 Task: Reset the filters.
Action: Mouse moved to (36, 111)
Screenshot: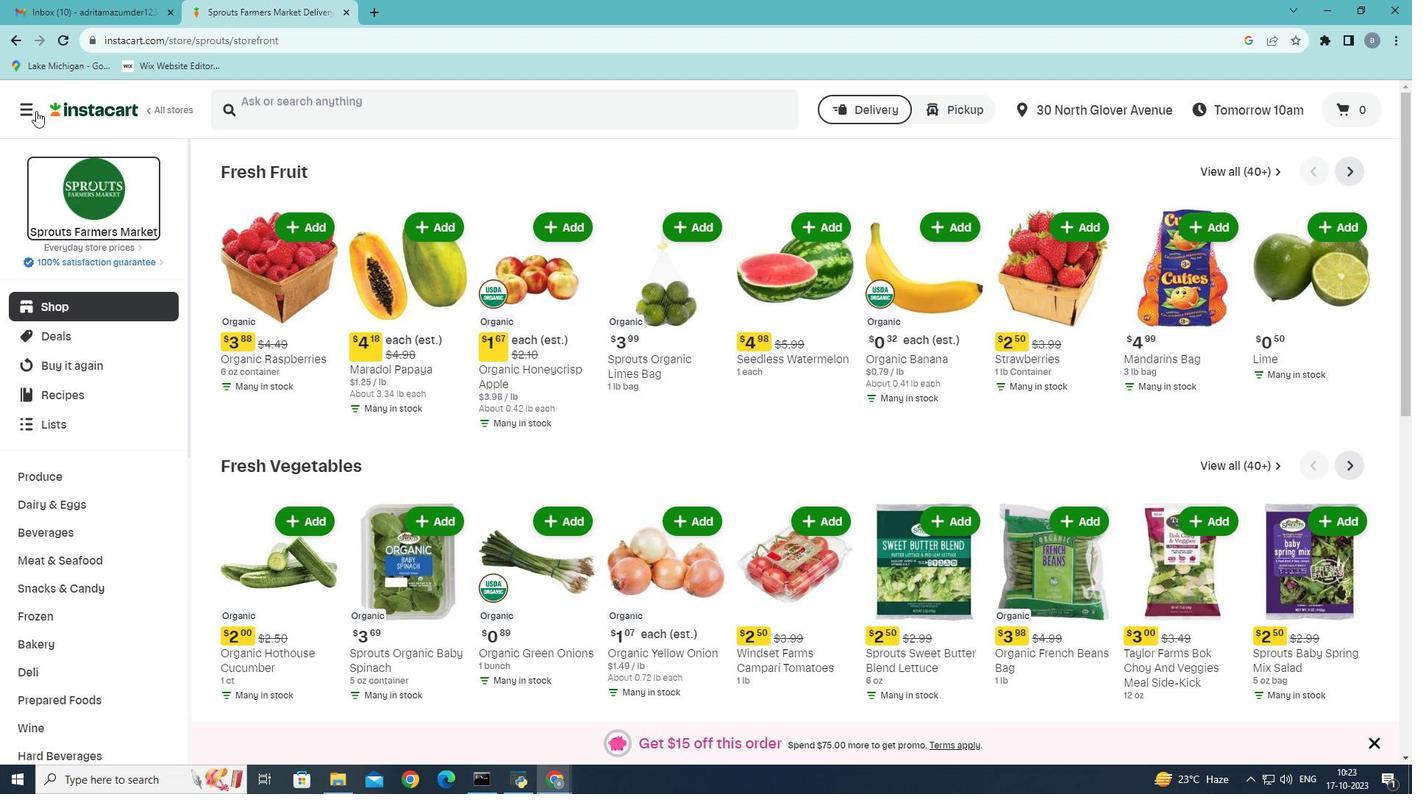 
Action: Mouse pressed left at (36, 111)
Screenshot: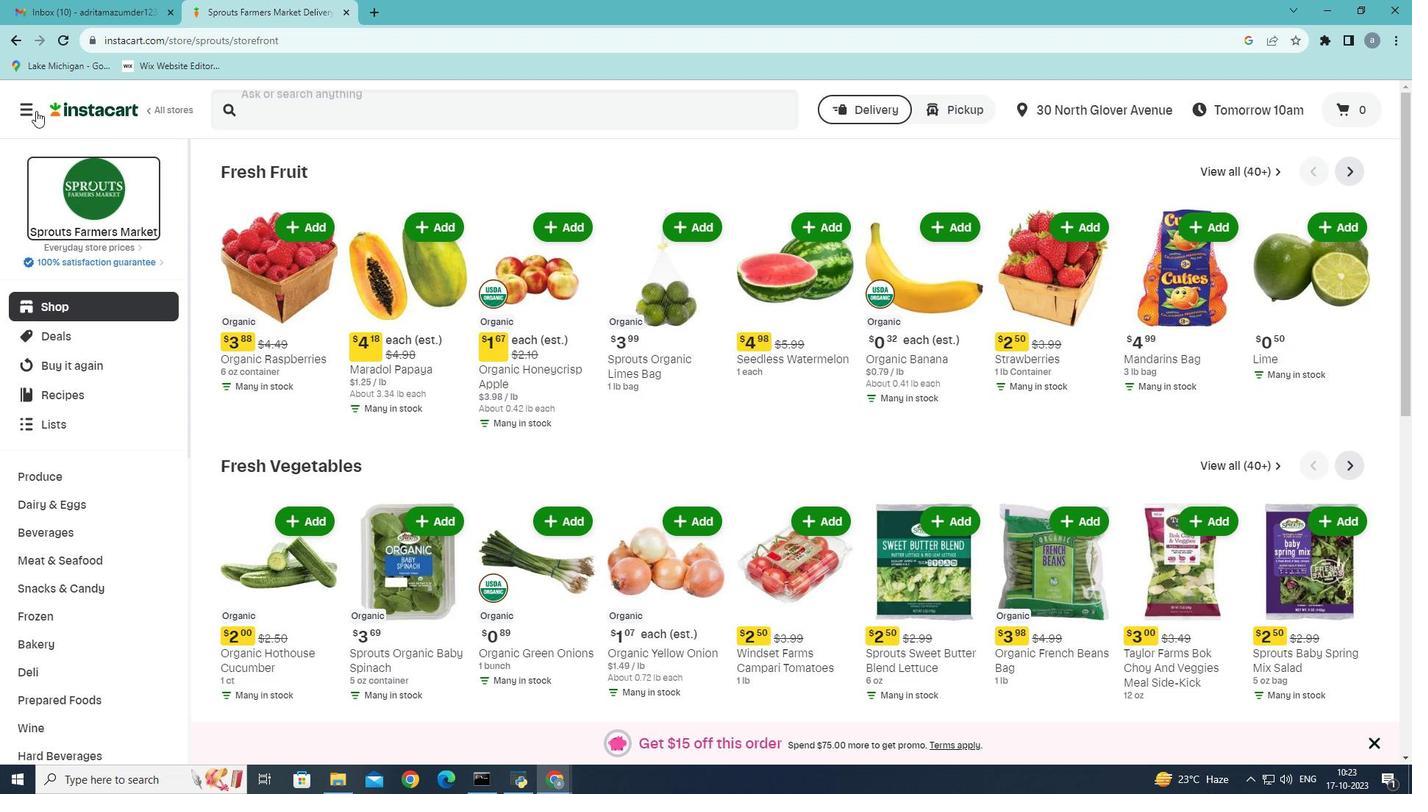 
Action: Mouse moved to (66, 433)
Screenshot: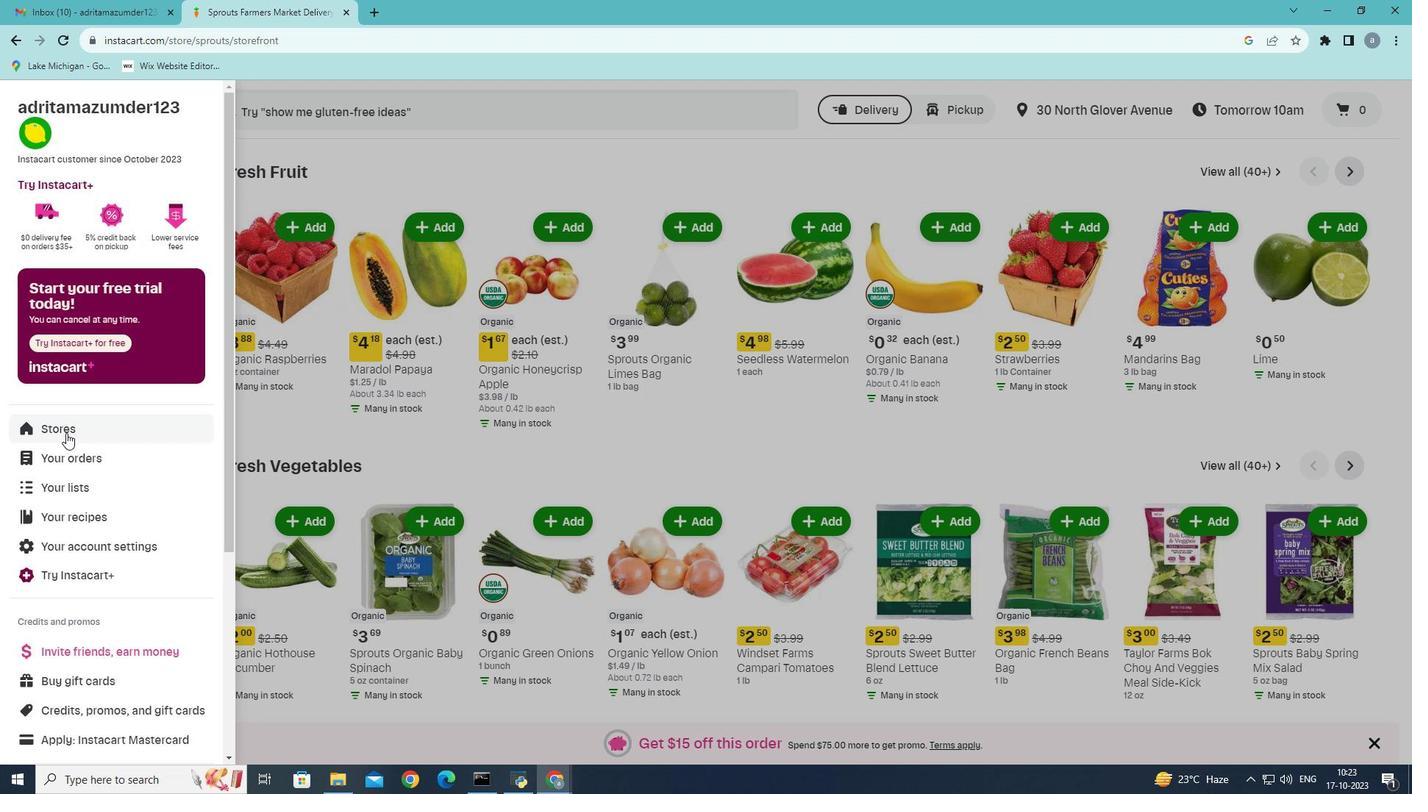
Action: Mouse pressed left at (66, 433)
Screenshot: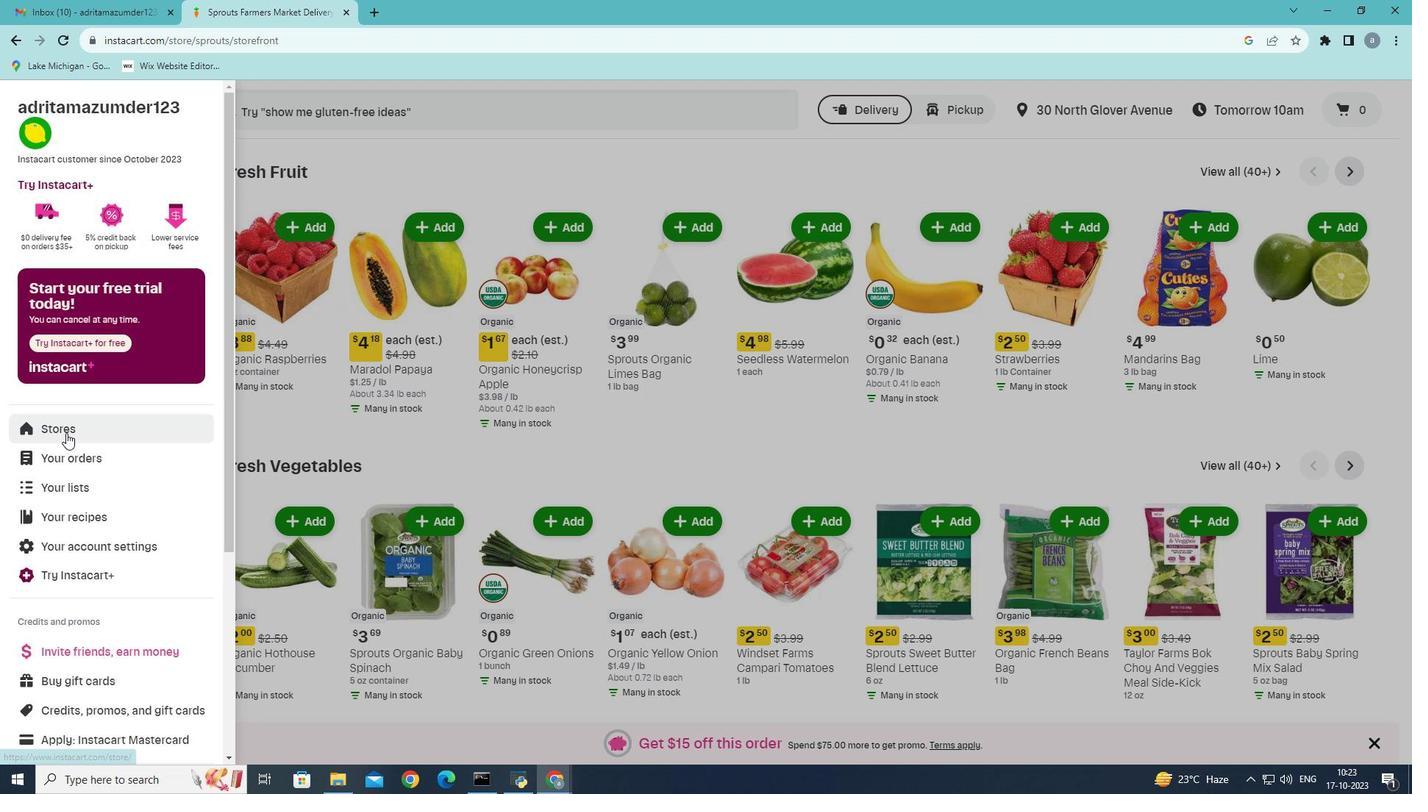 
Action: Mouse moved to (330, 169)
Screenshot: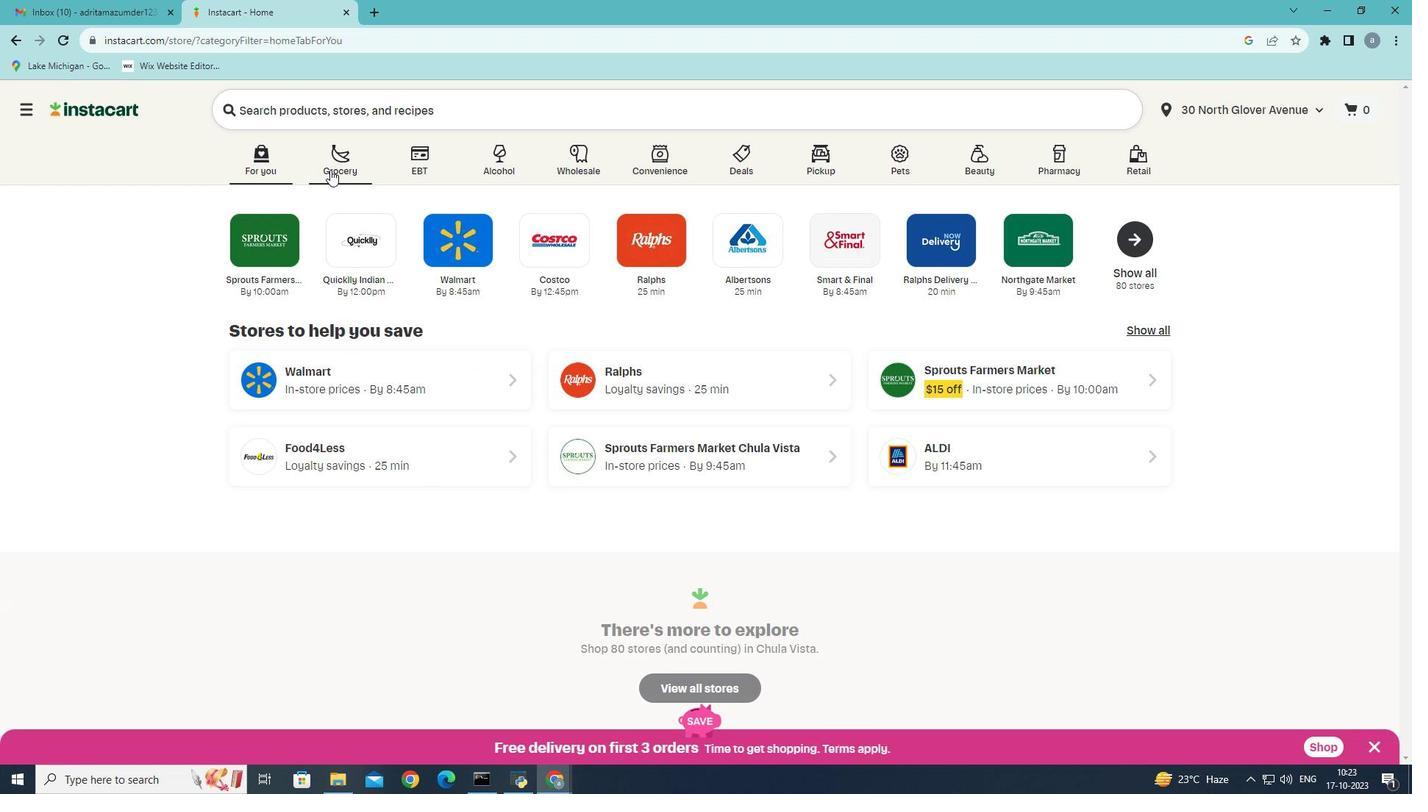
Action: Mouse pressed left at (330, 169)
Screenshot: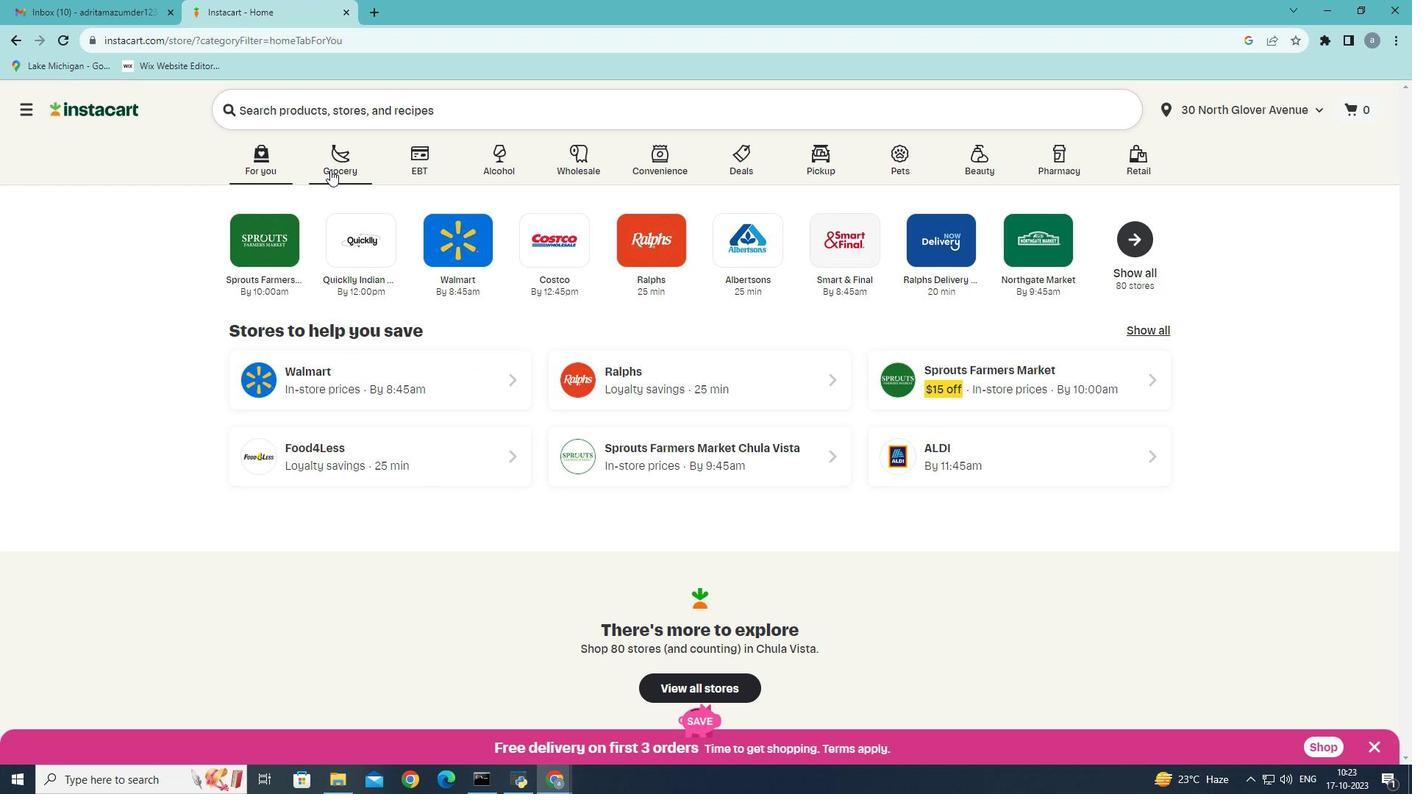 
Action: Mouse moved to (1073, 355)
Screenshot: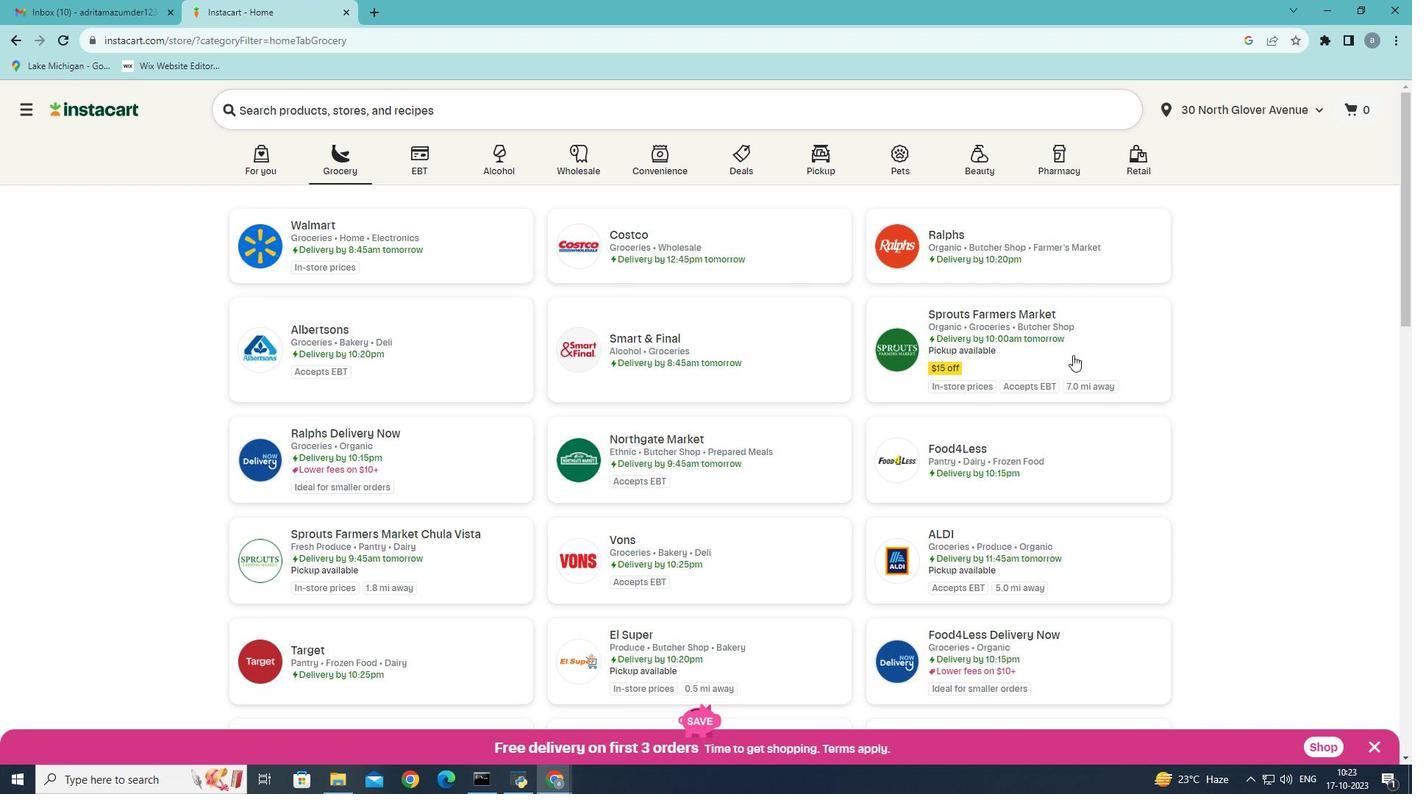 
Action: Mouse pressed left at (1073, 355)
Screenshot: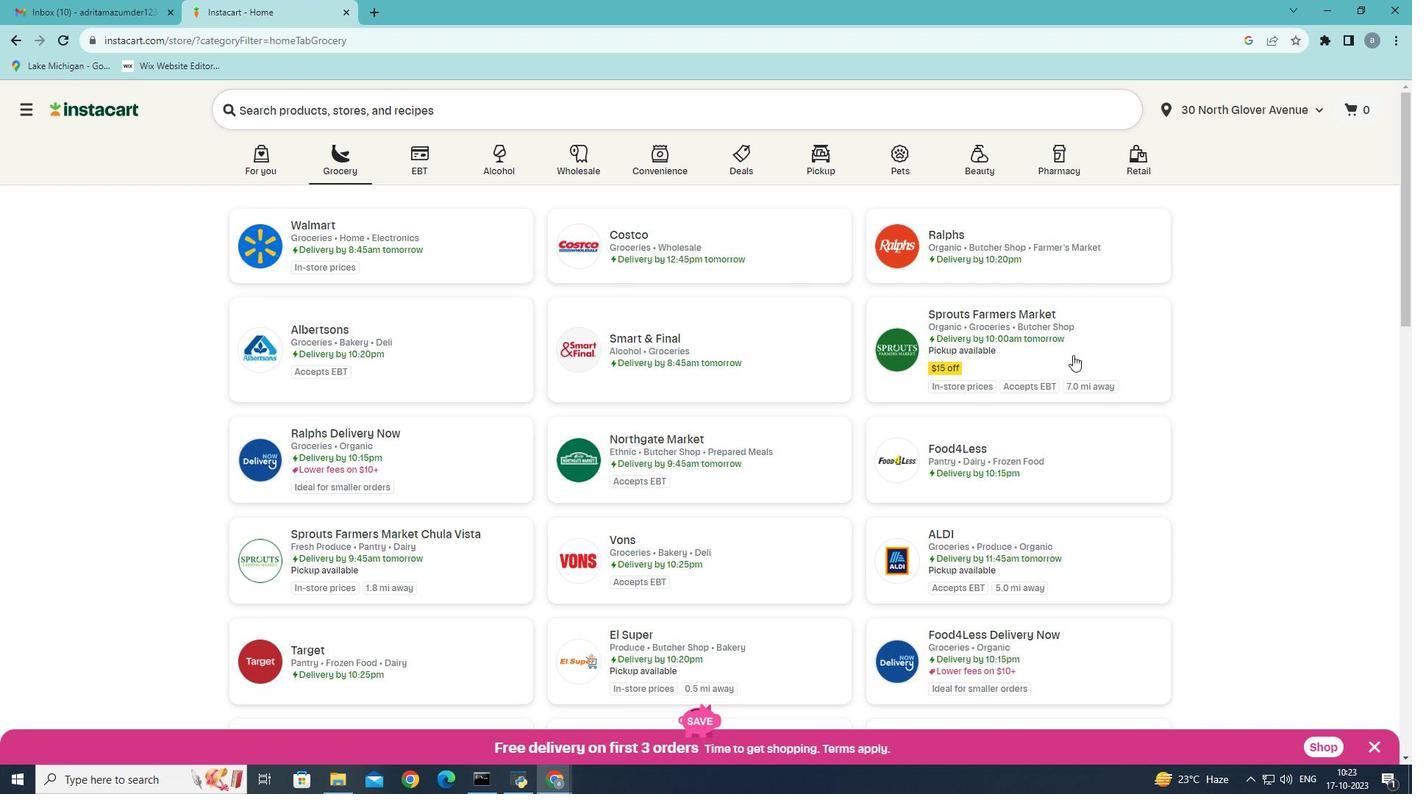 
Action: Mouse moved to (104, 556)
Screenshot: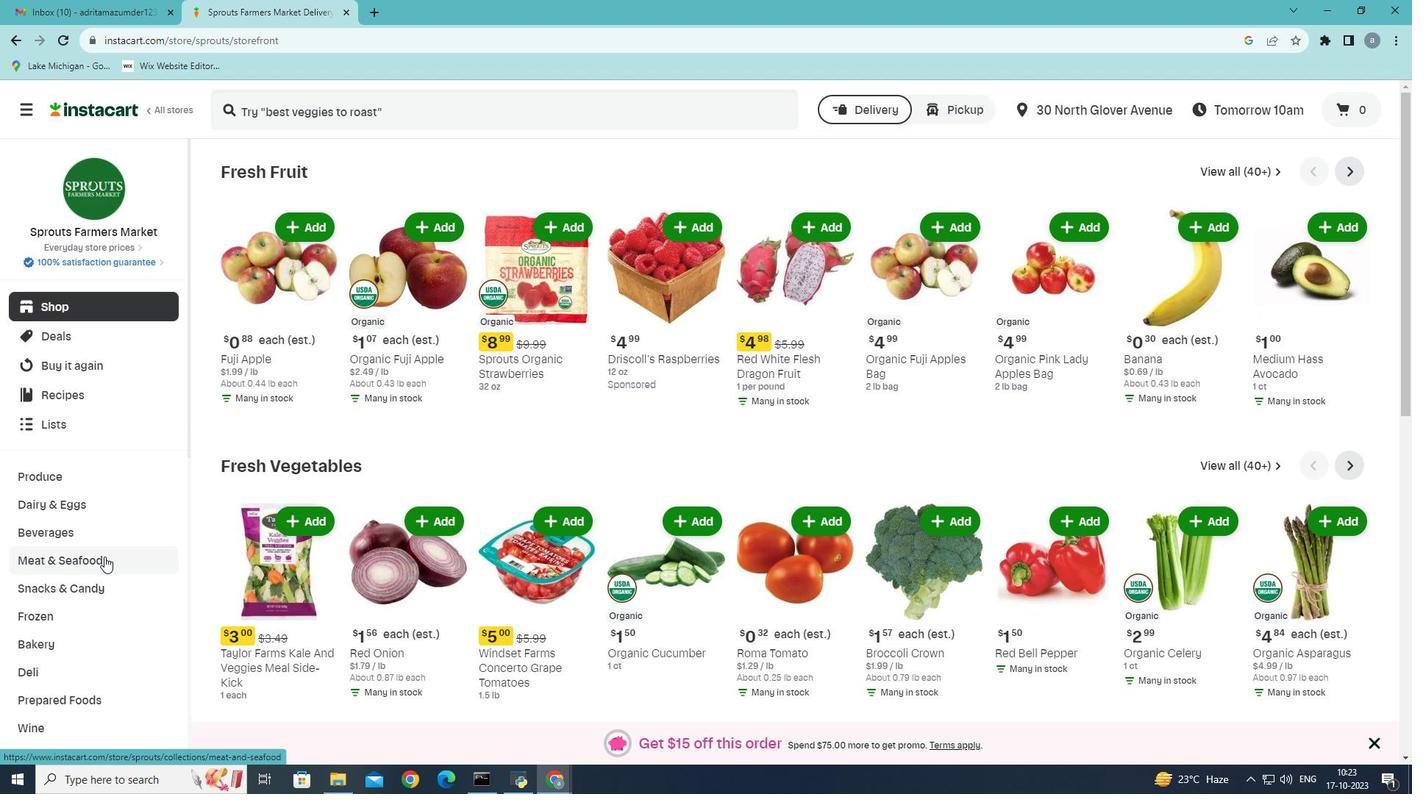 
Action: Mouse pressed left at (104, 556)
Screenshot: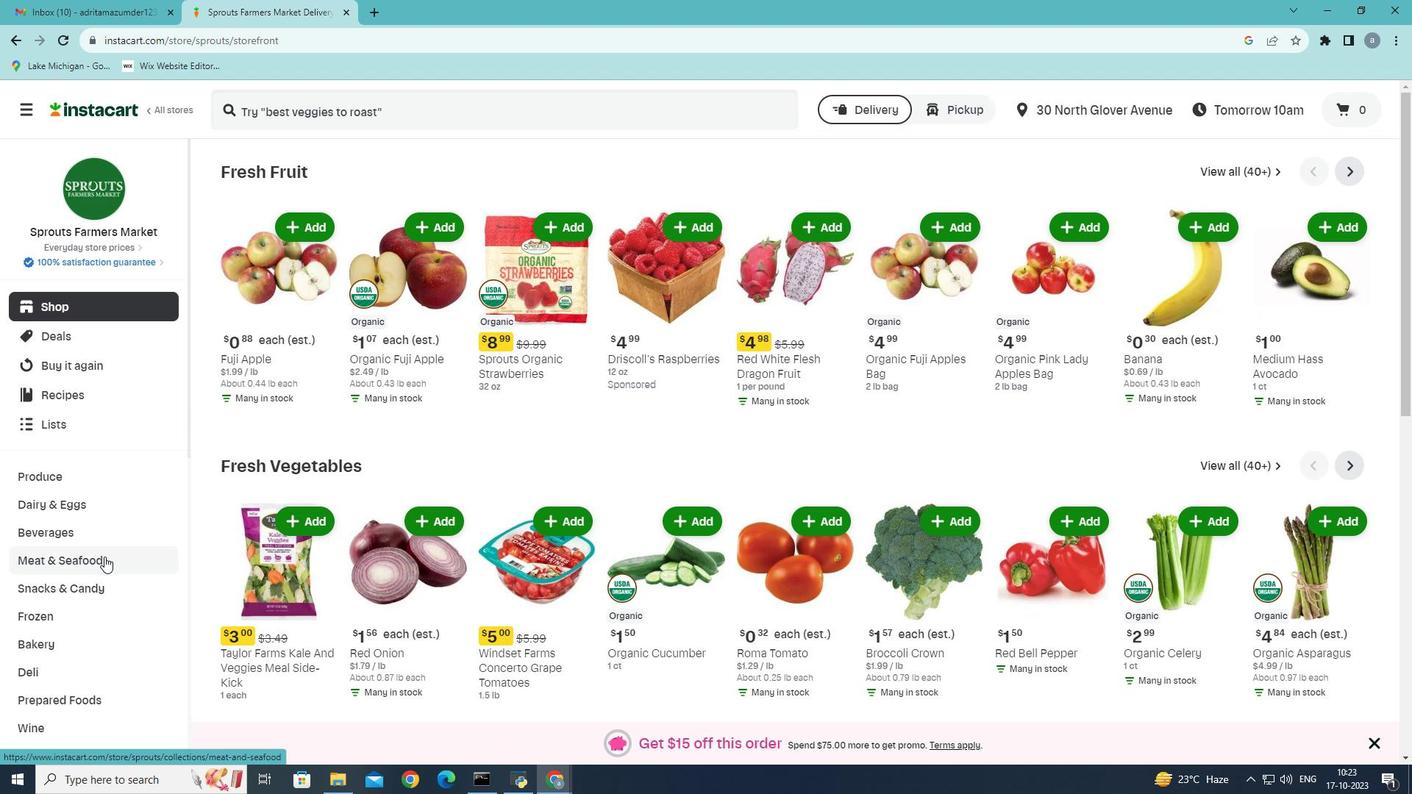 
Action: Mouse moved to (439, 208)
Screenshot: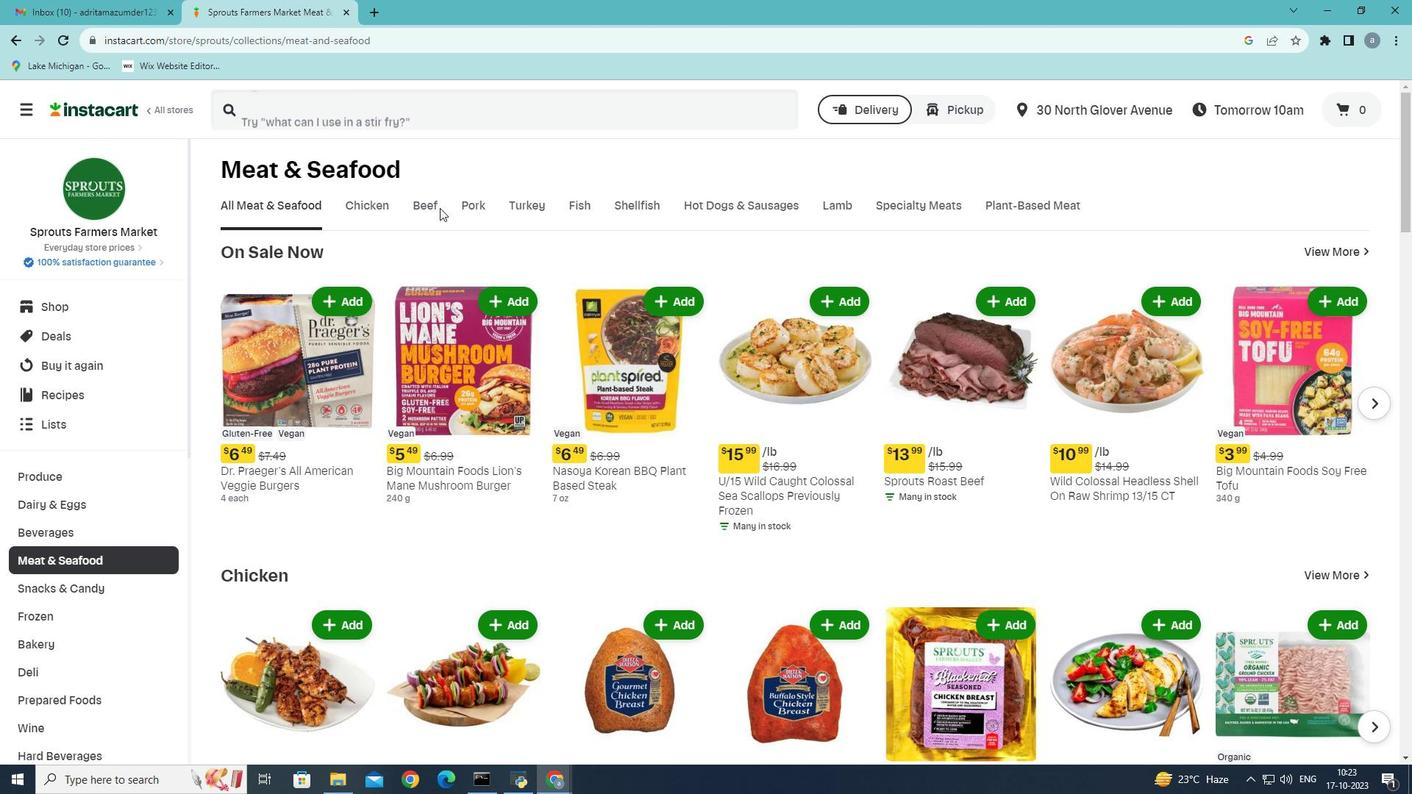 
Action: Mouse pressed left at (439, 208)
Screenshot: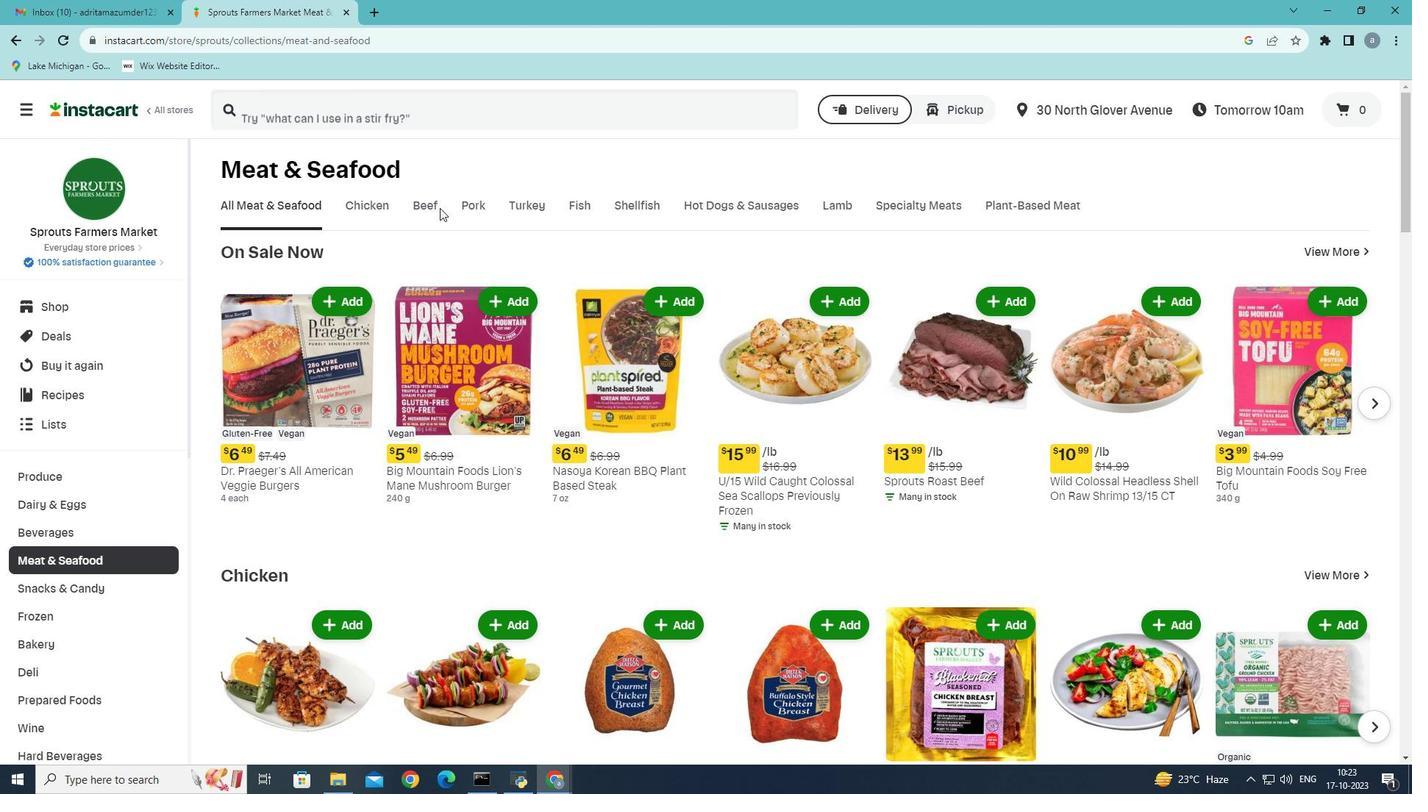 
Action: Mouse moved to (428, 210)
Screenshot: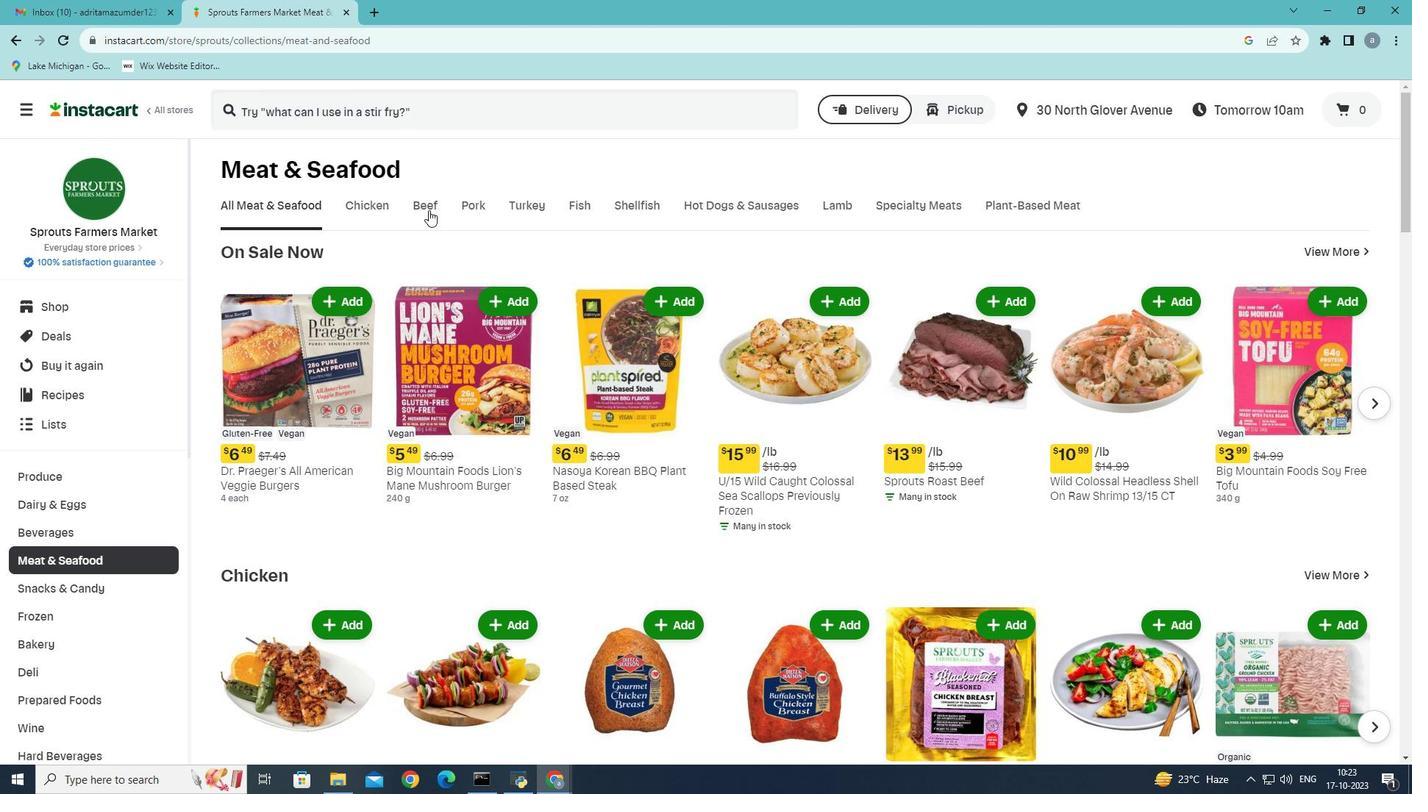 
Action: Mouse pressed left at (428, 210)
Screenshot: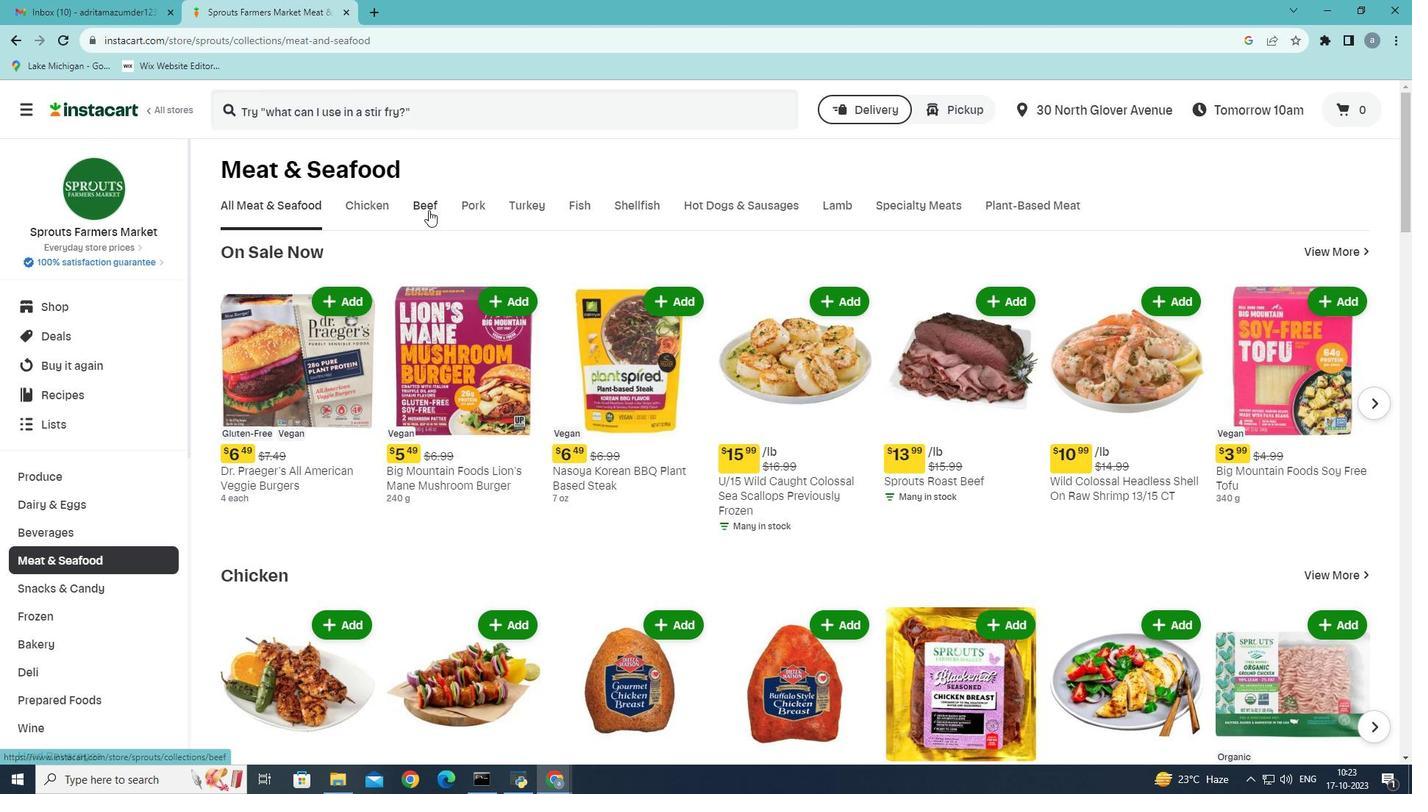 
Action: Mouse moved to (509, 272)
Screenshot: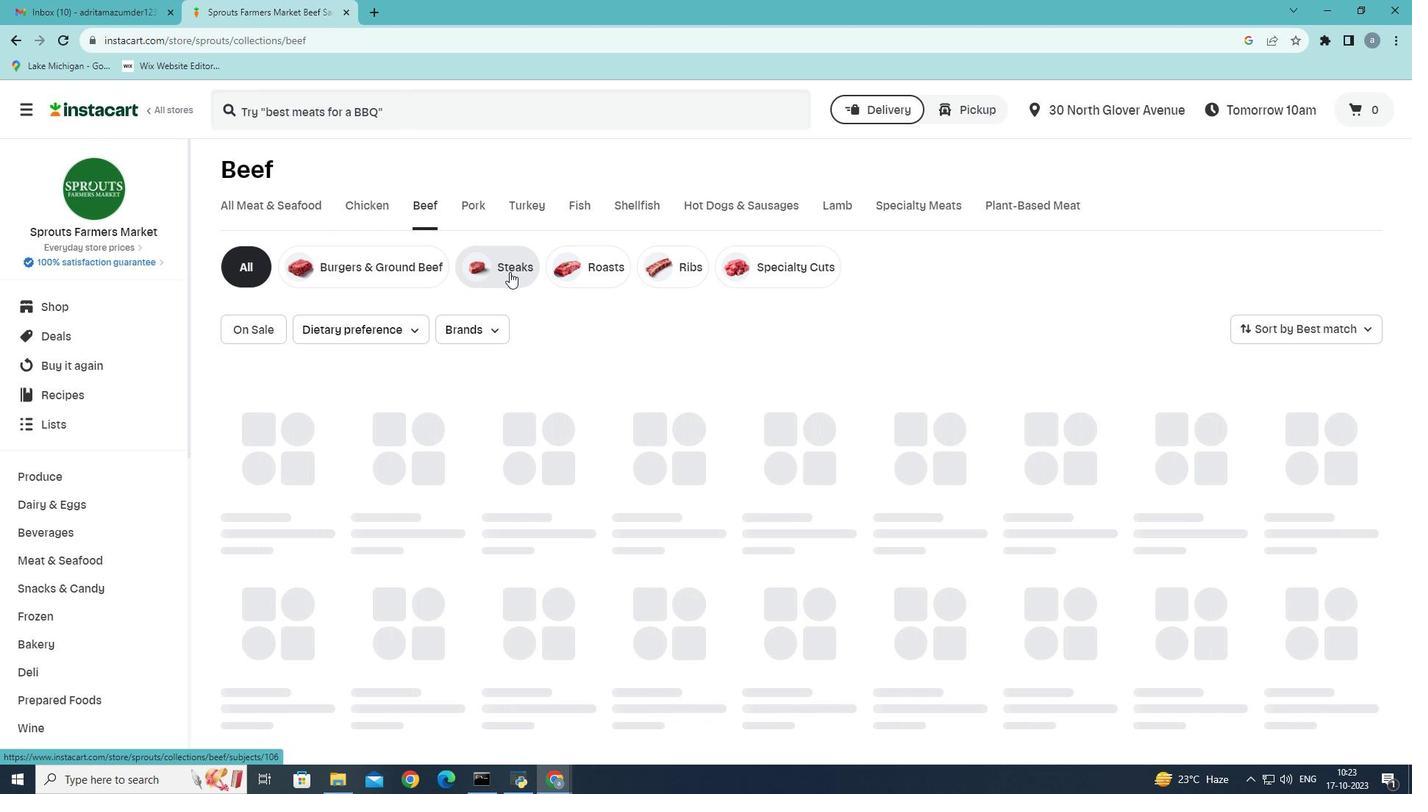 
Action: Mouse pressed left at (509, 272)
Screenshot: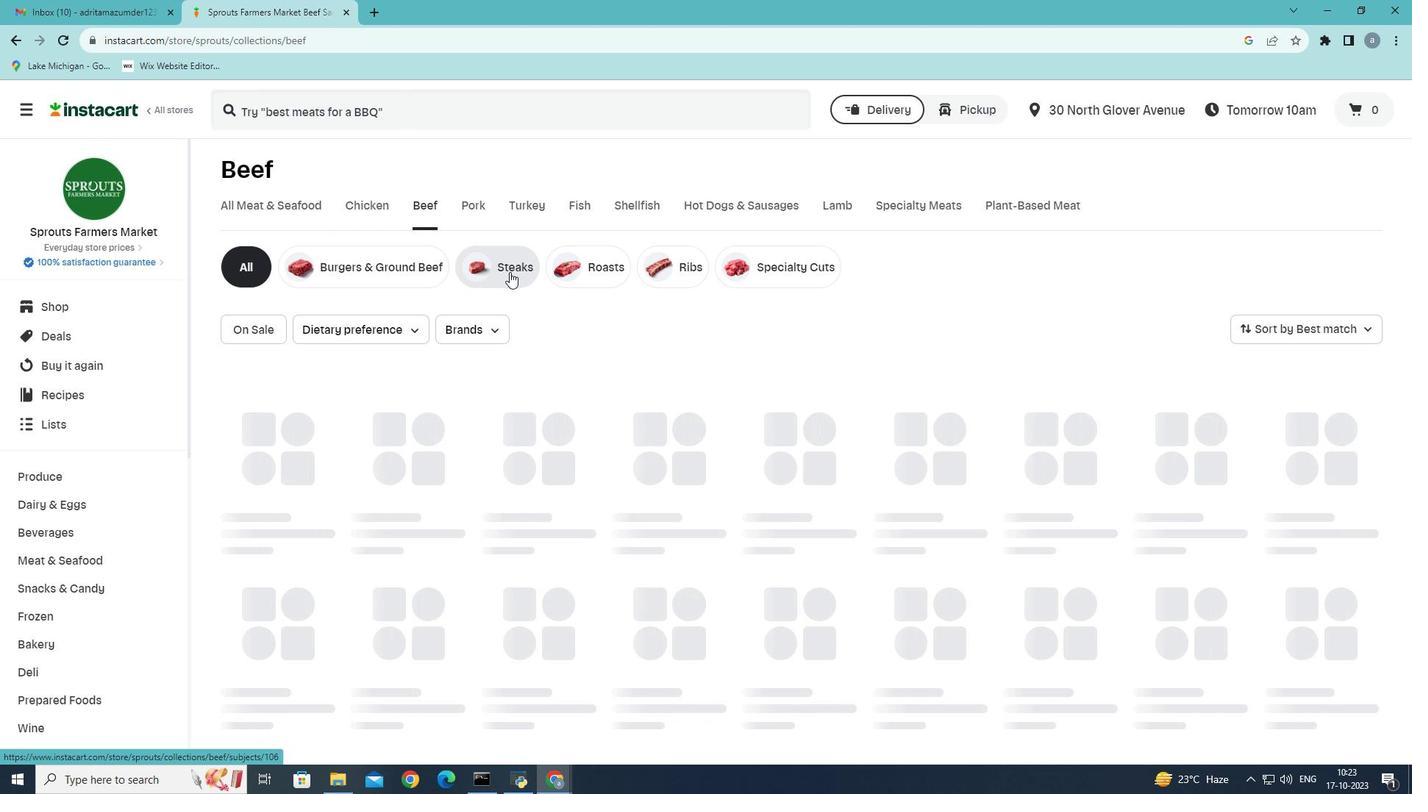 
Action: Mouse moved to (511, 270)
Screenshot: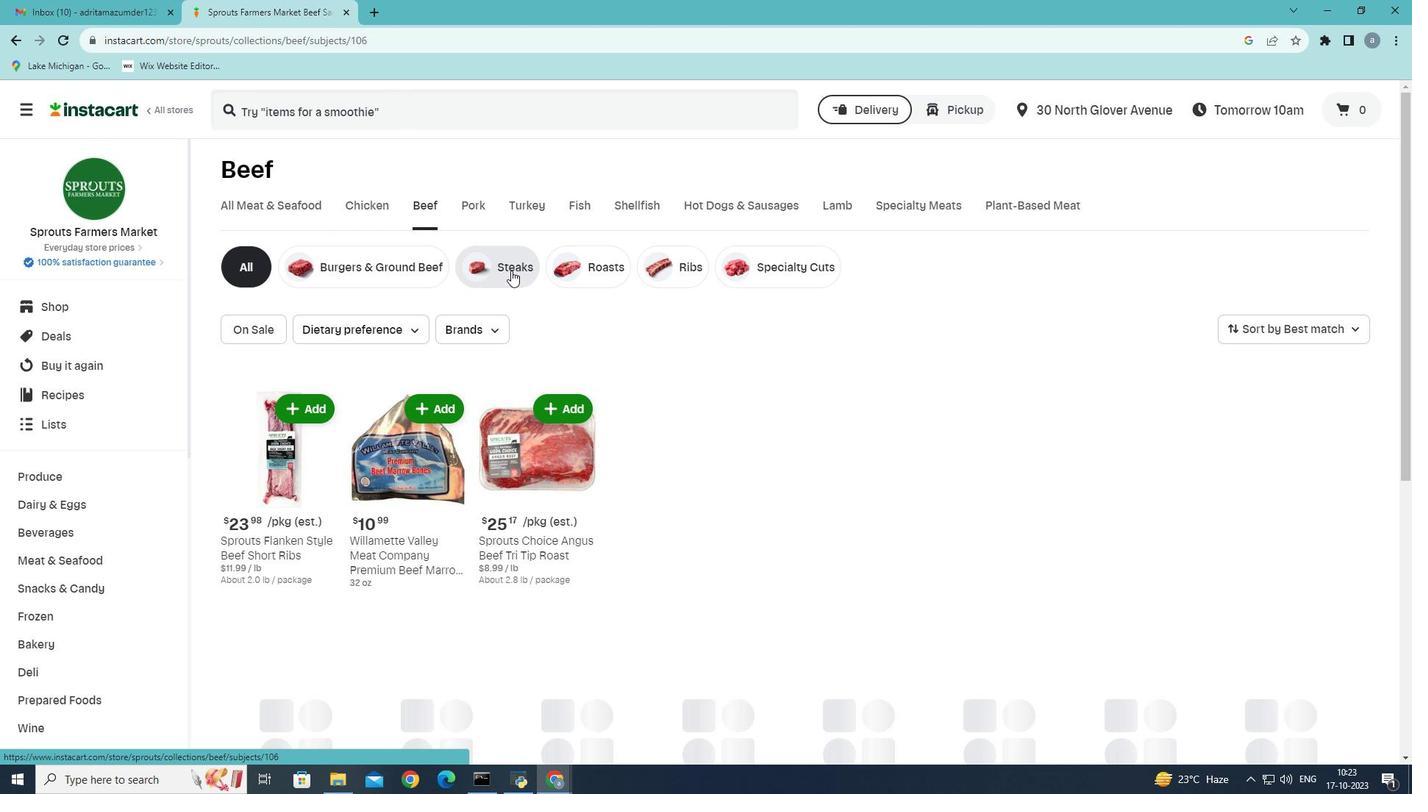 
Action: Mouse pressed left at (511, 270)
Screenshot: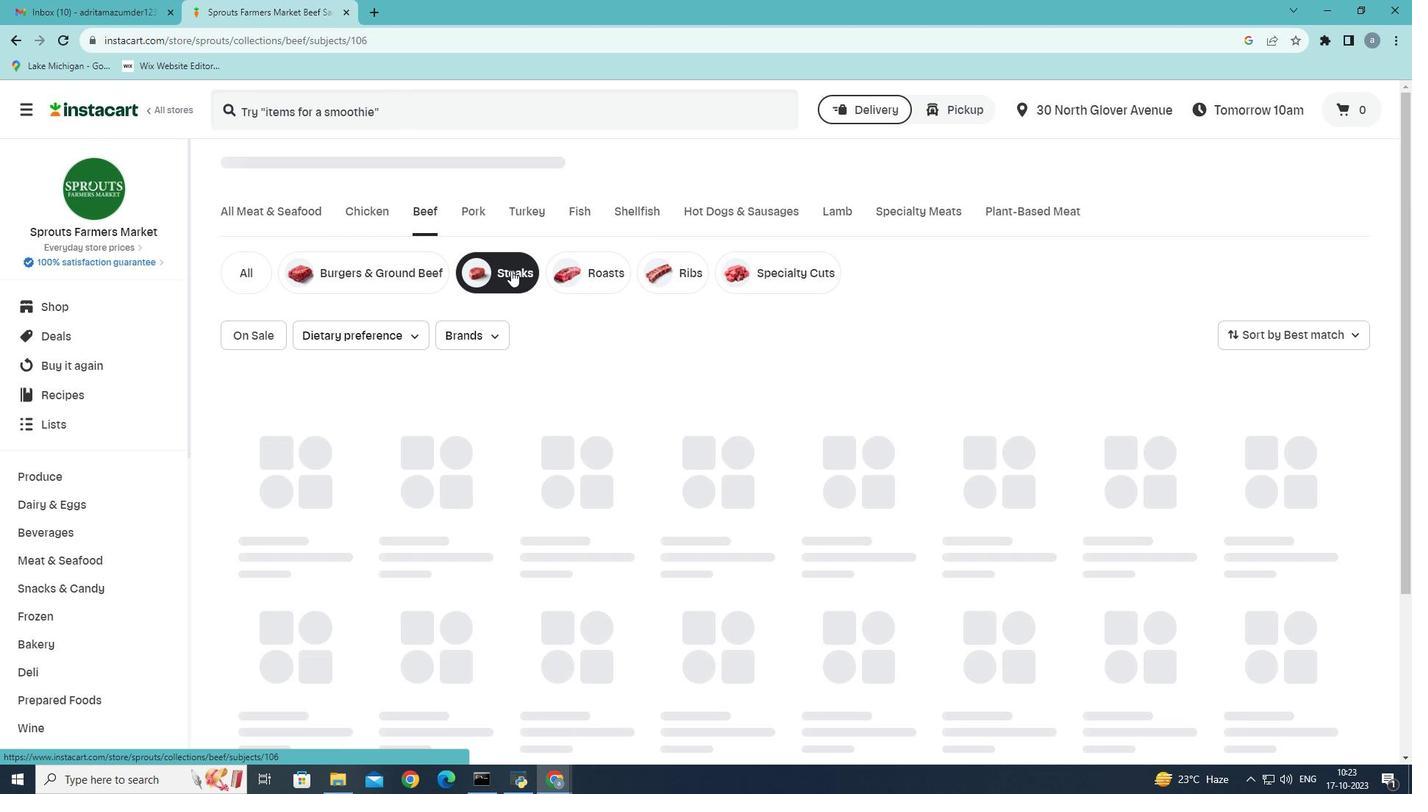 
Action: Mouse moved to (489, 327)
Screenshot: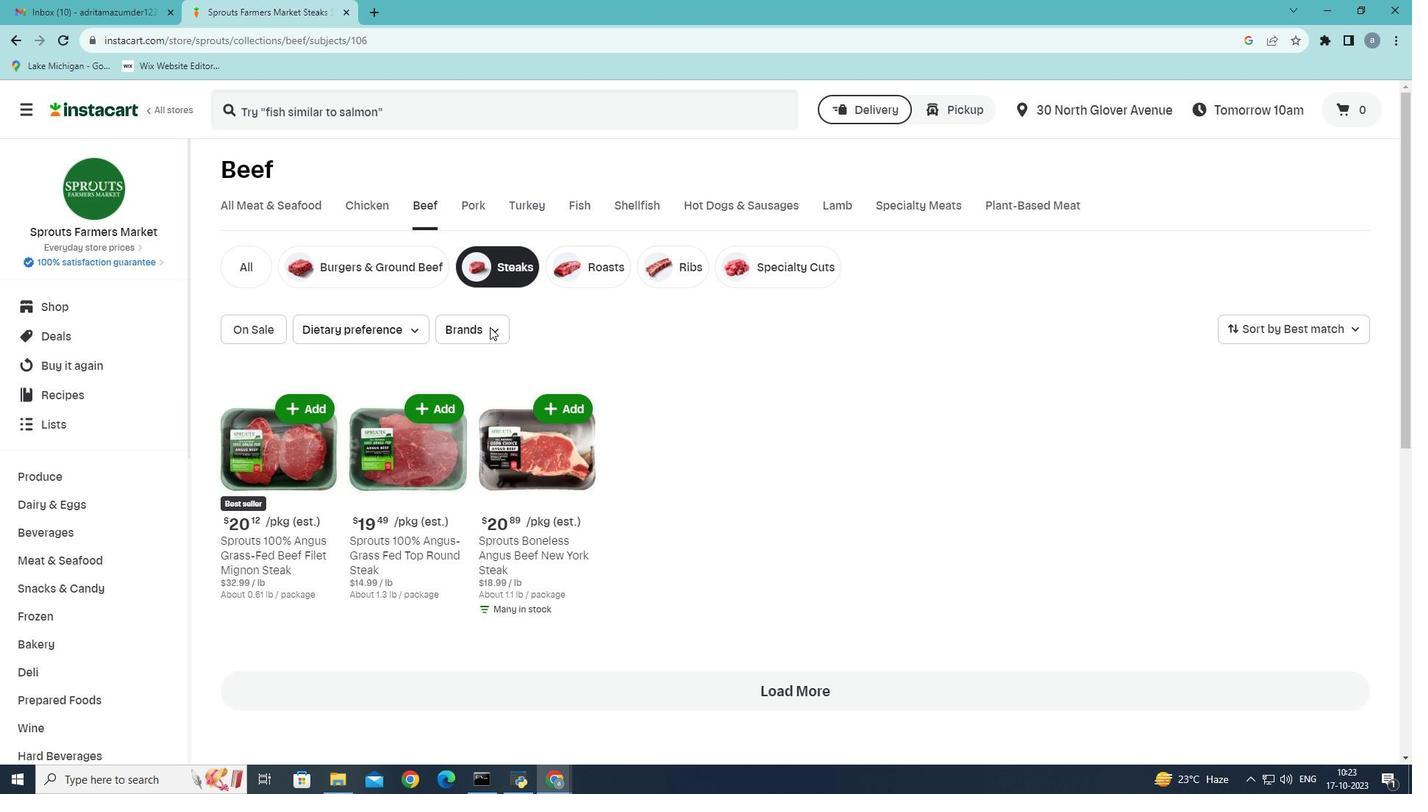 
Action: Mouse pressed left at (489, 327)
Screenshot: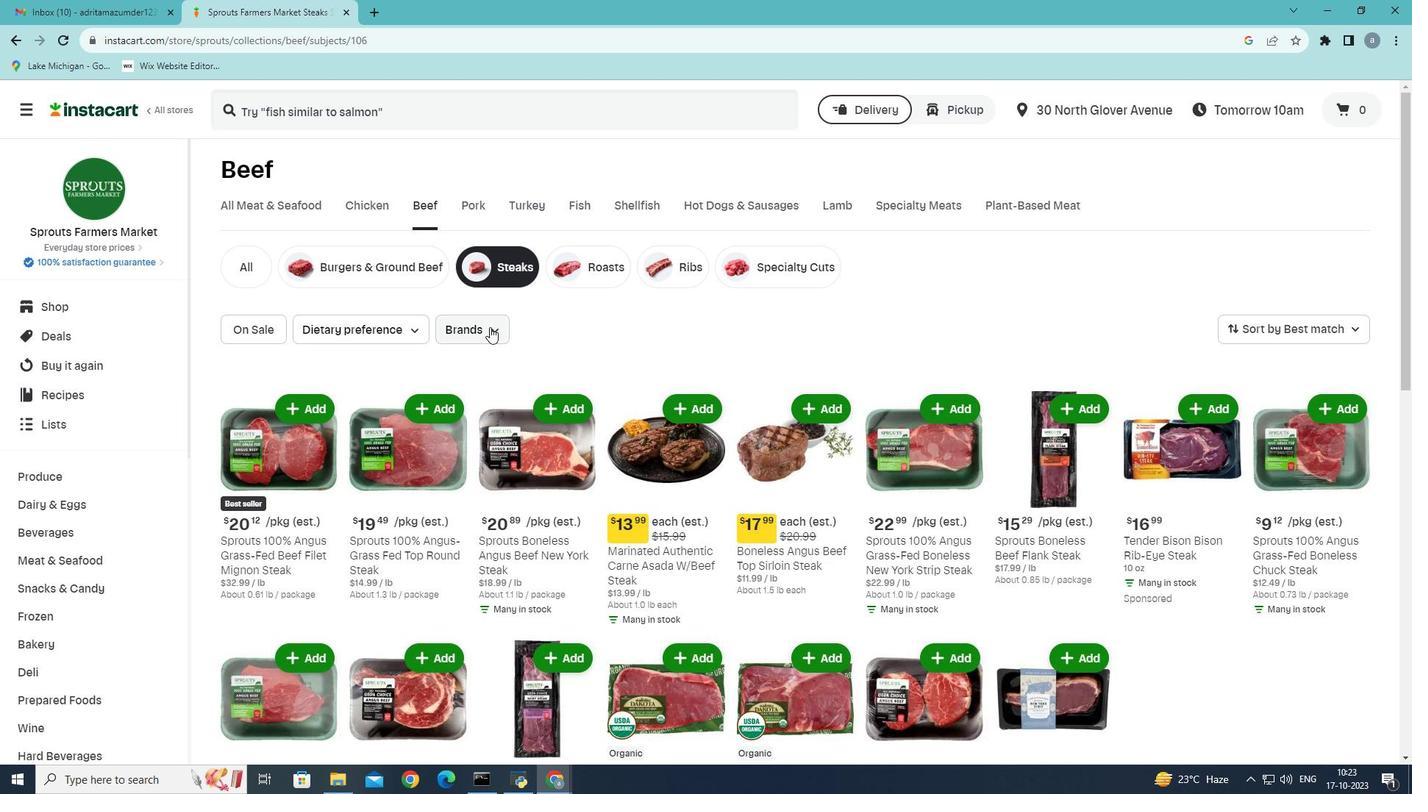 
Action: Mouse moved to (459, 486)
Screenshot: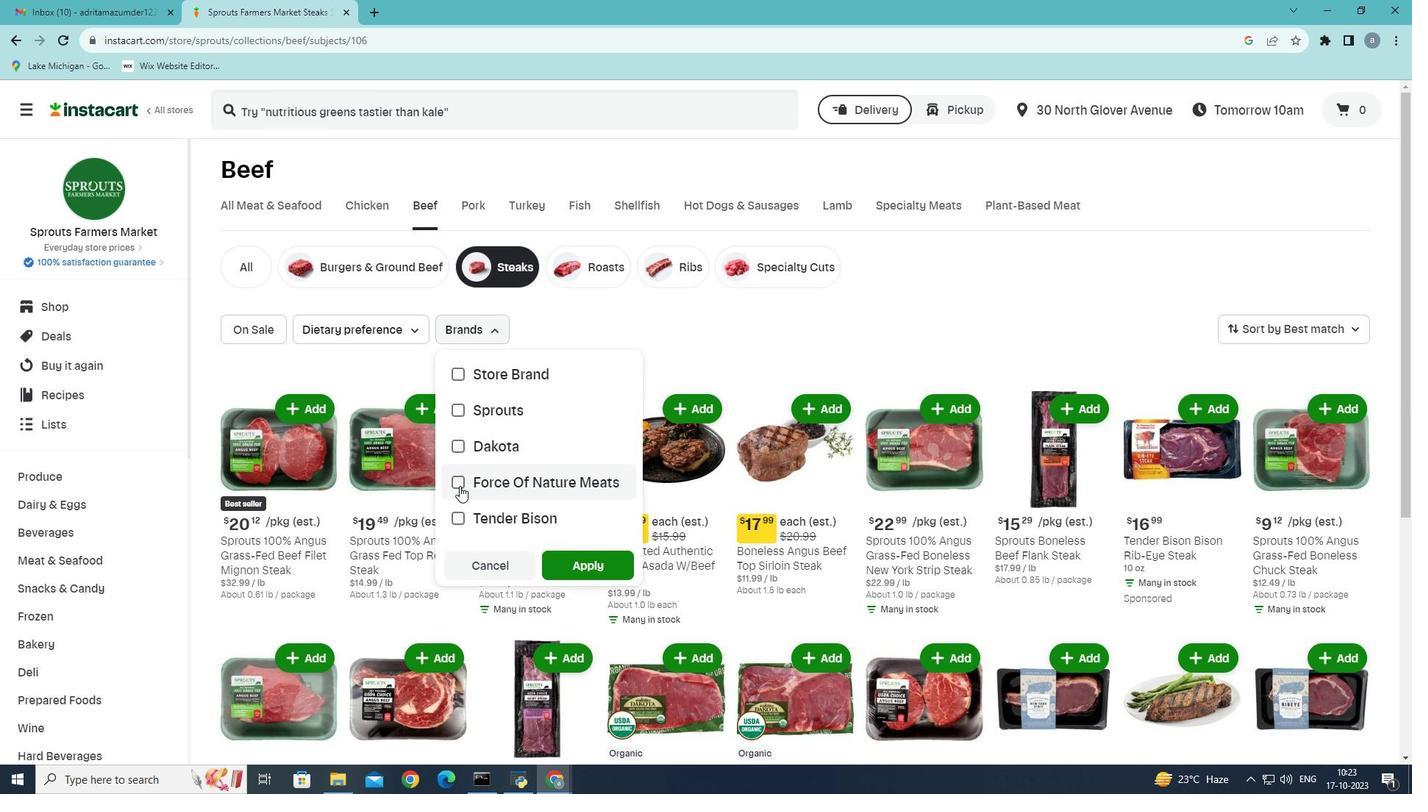 
Action: Mouse pressed left at (459, 486)
Screenshot: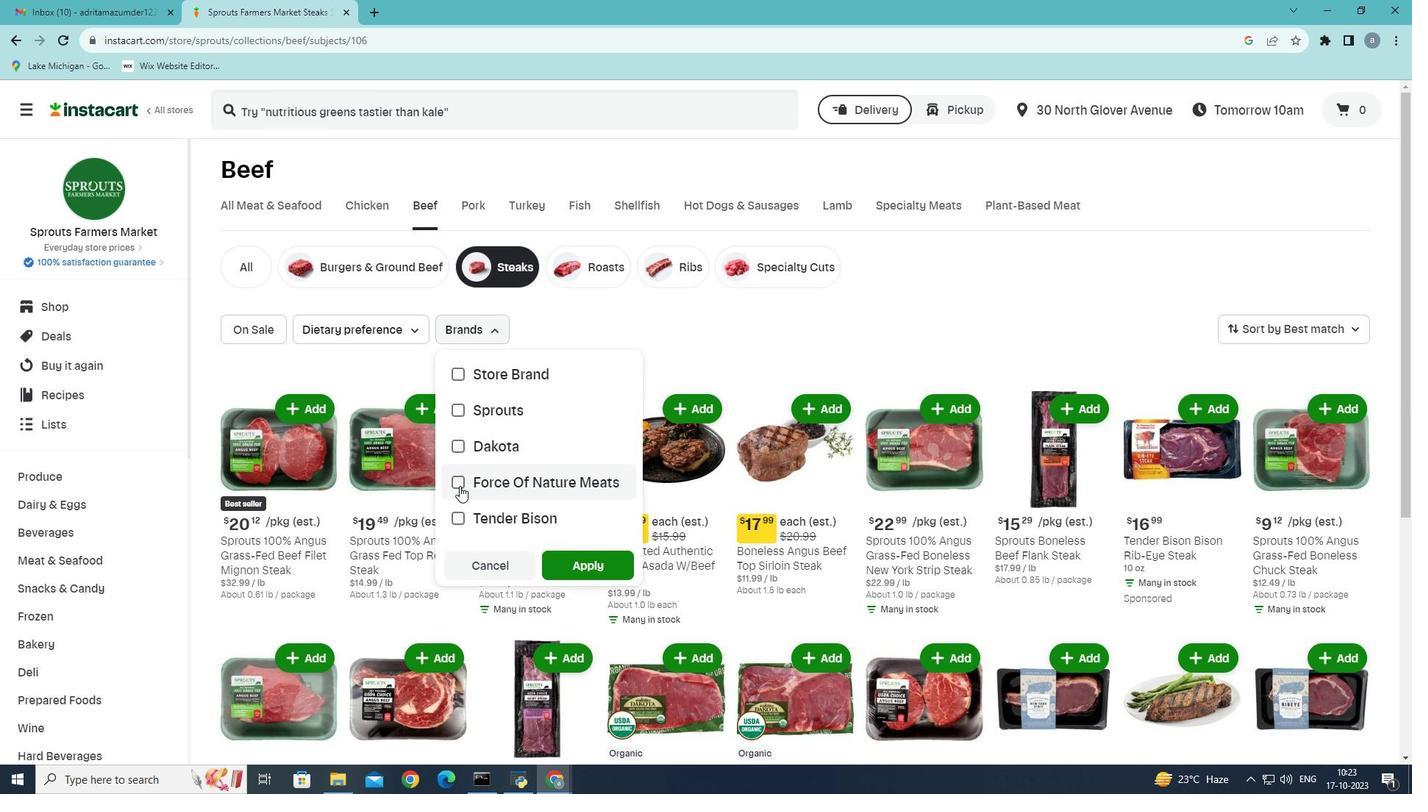 
Action: Mouse moved to (583, 565)
Screenshot: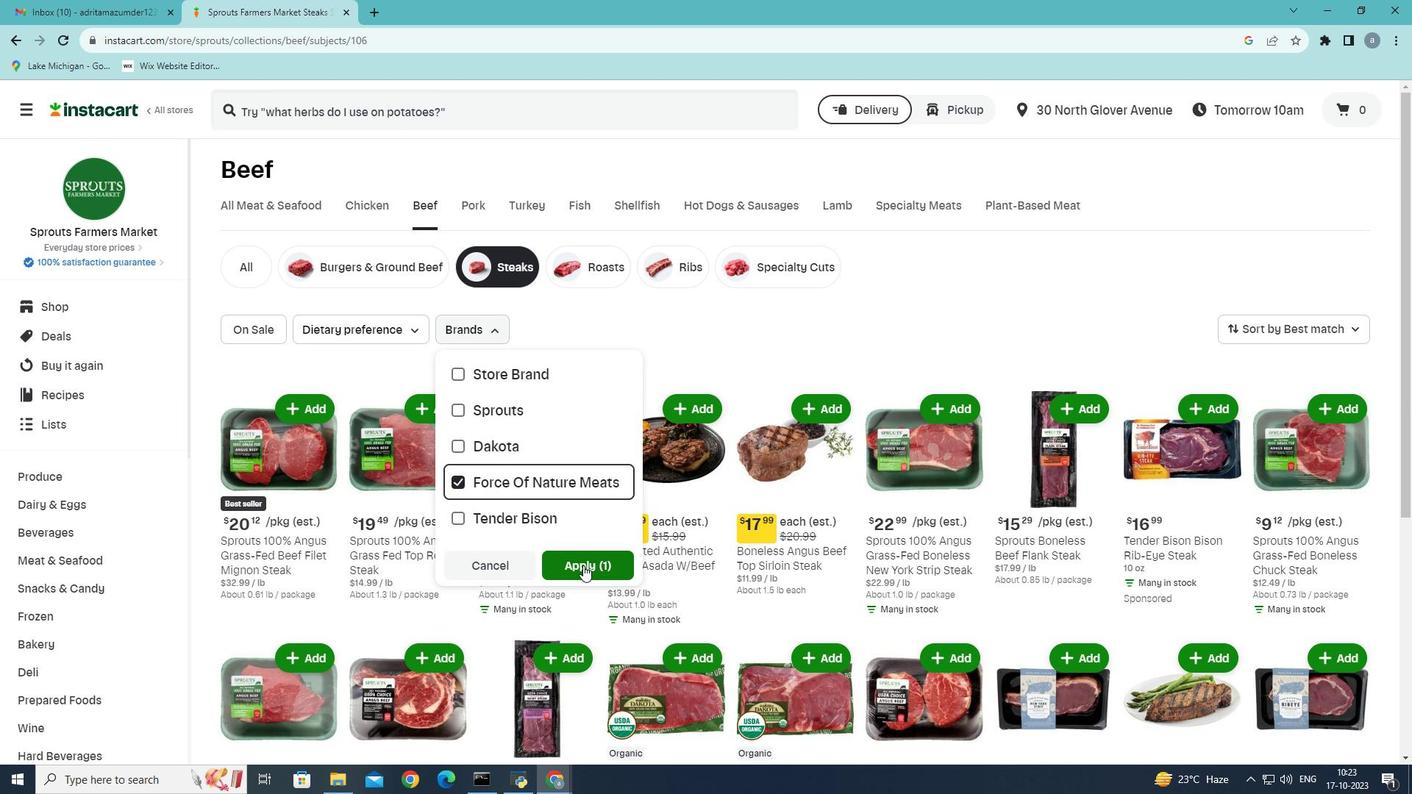 
Action: Mouse pressed left at (583, 565)
Screenshot: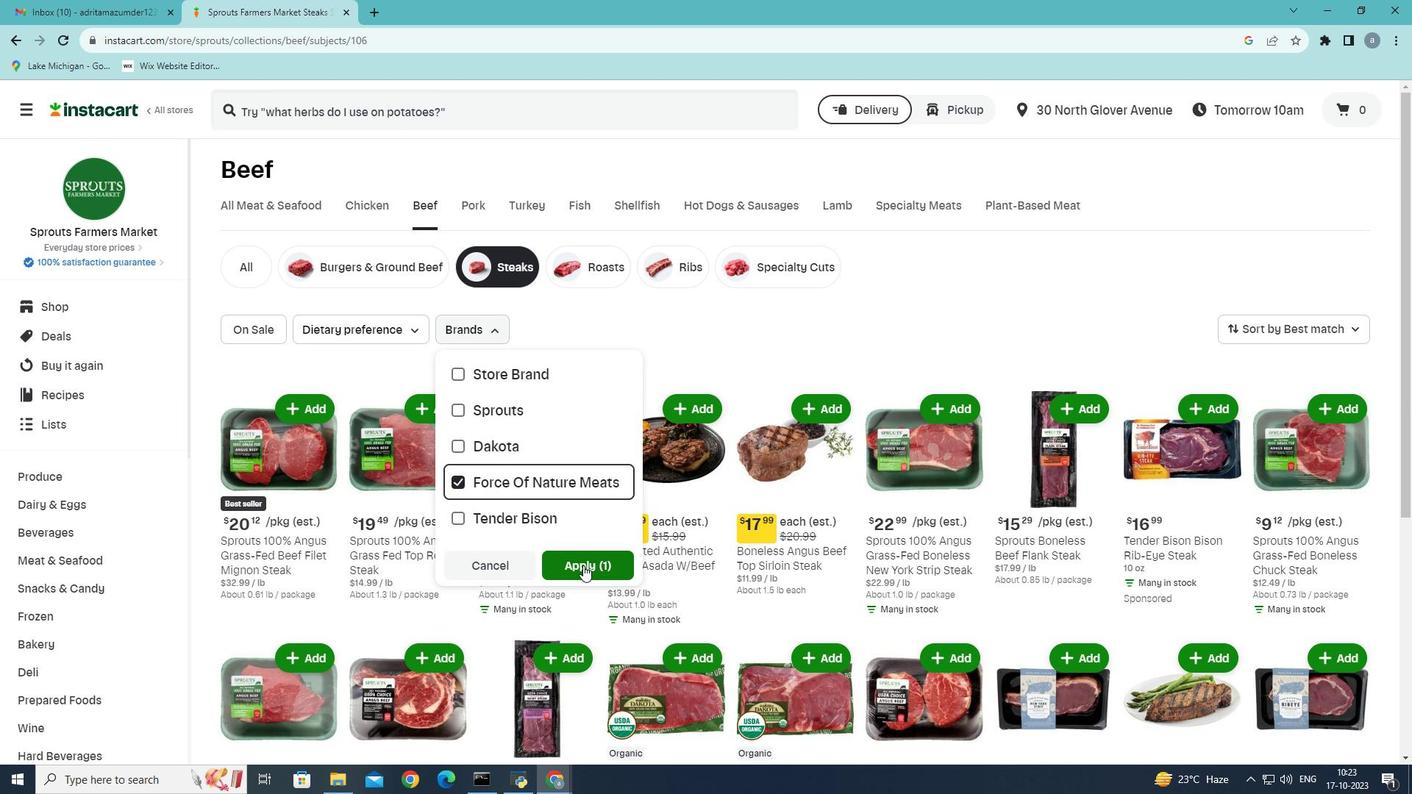 
Action: Mouse moved to (531, 332)
Screenshot: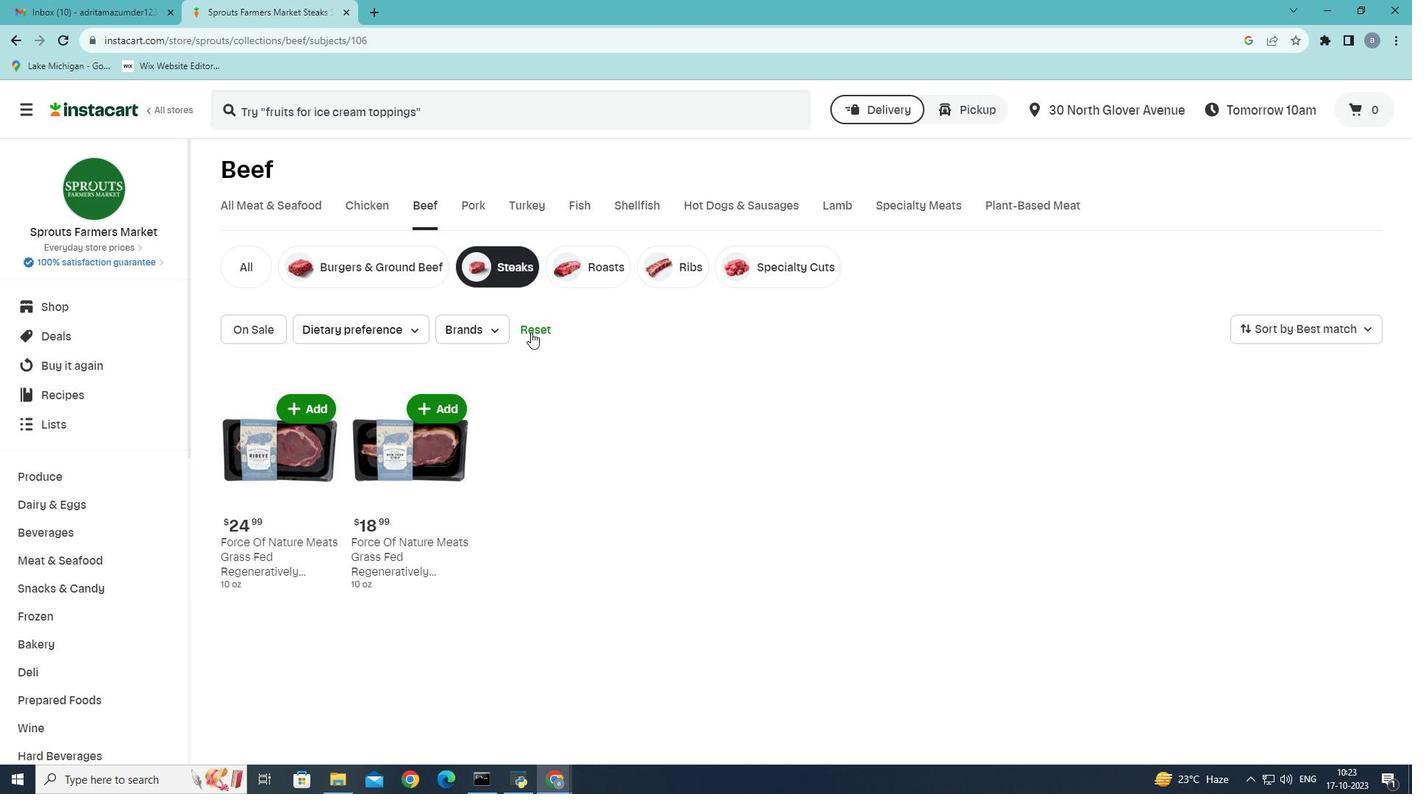 
Action: Mouse pressed left at (531, 332)
Screenshot: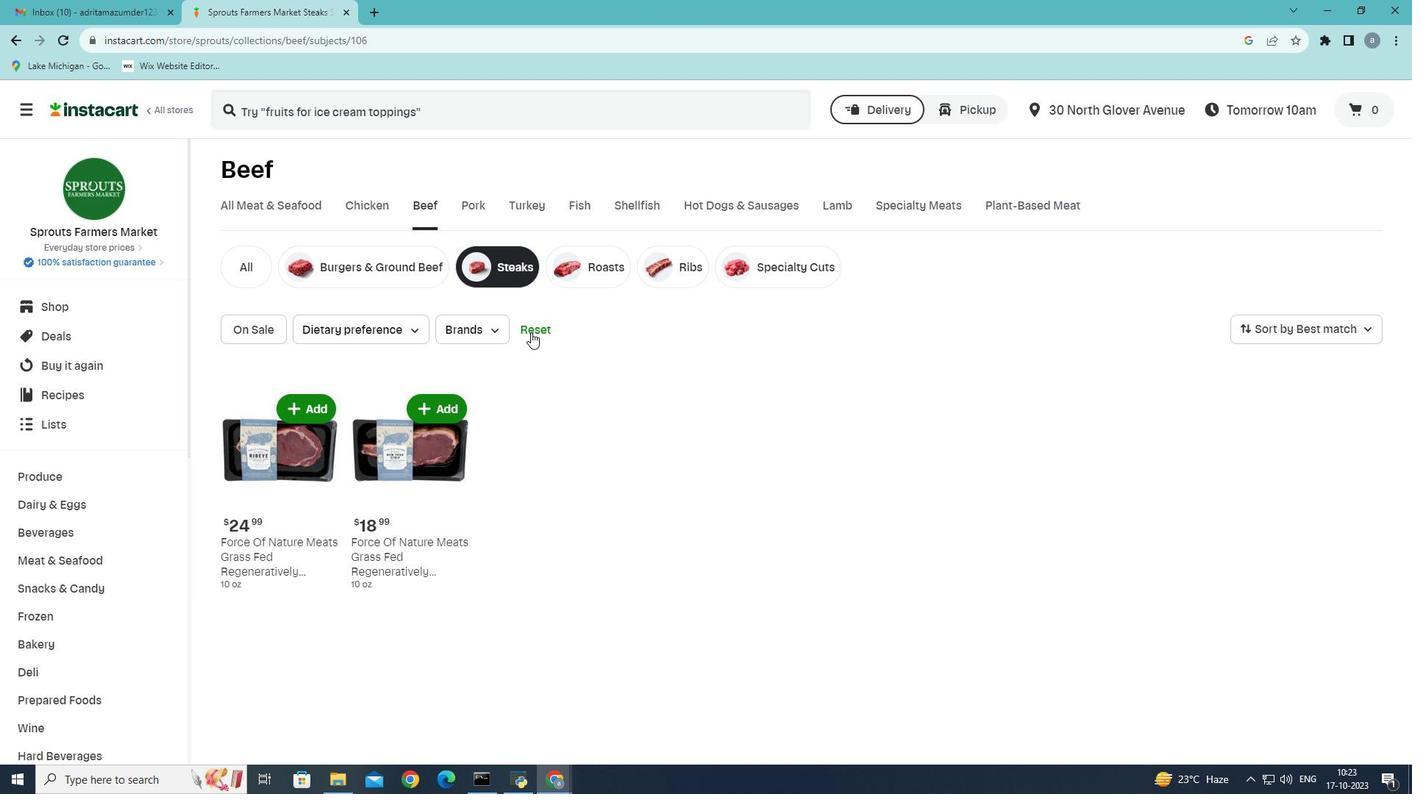 
Action: Mouse moved to (522, 347)
Screenshot: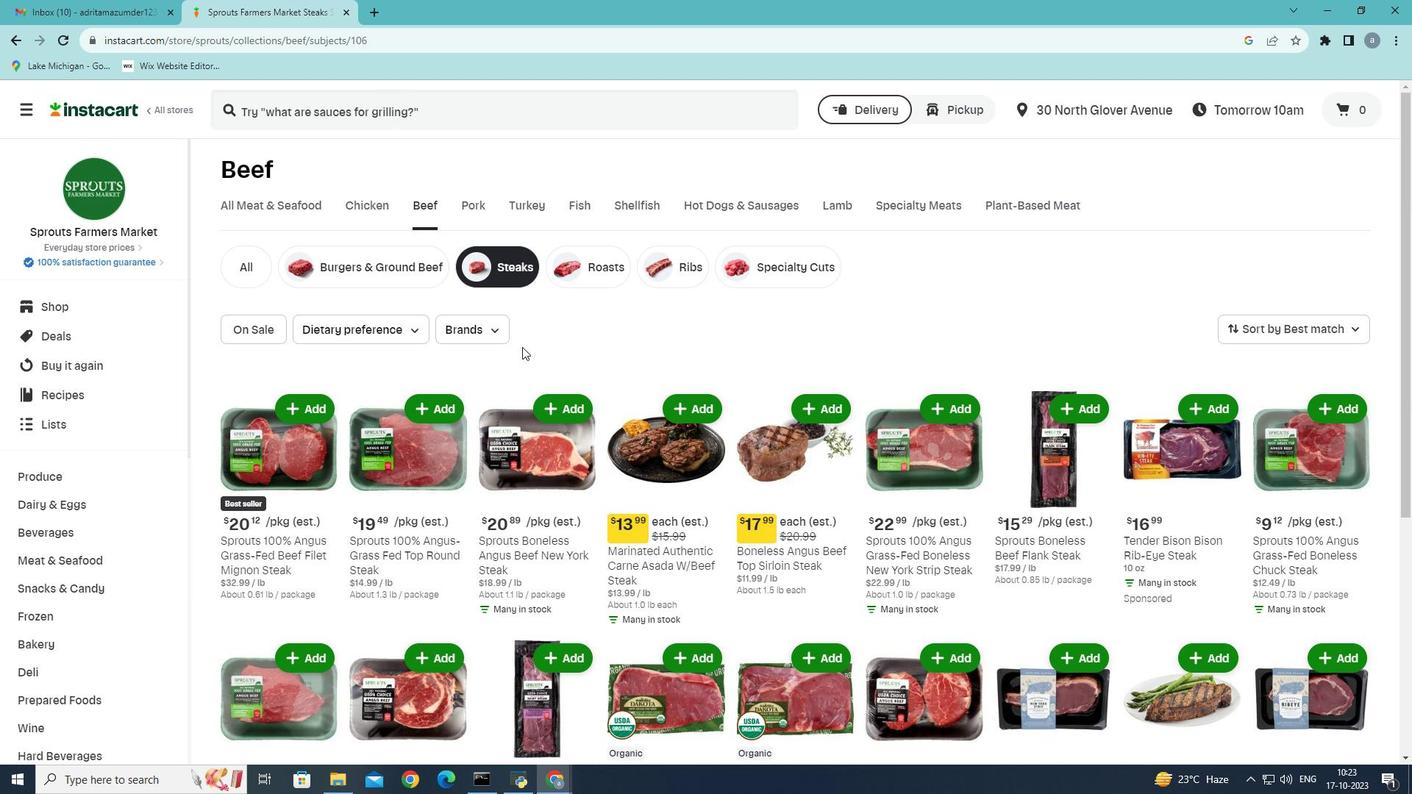
